 Task: Create Workspace Event Technology Rentals Workspace description Create and manage employee incentive programs. Workspace type Education
Action: Mouse moved to (302, 42)
Screenshot: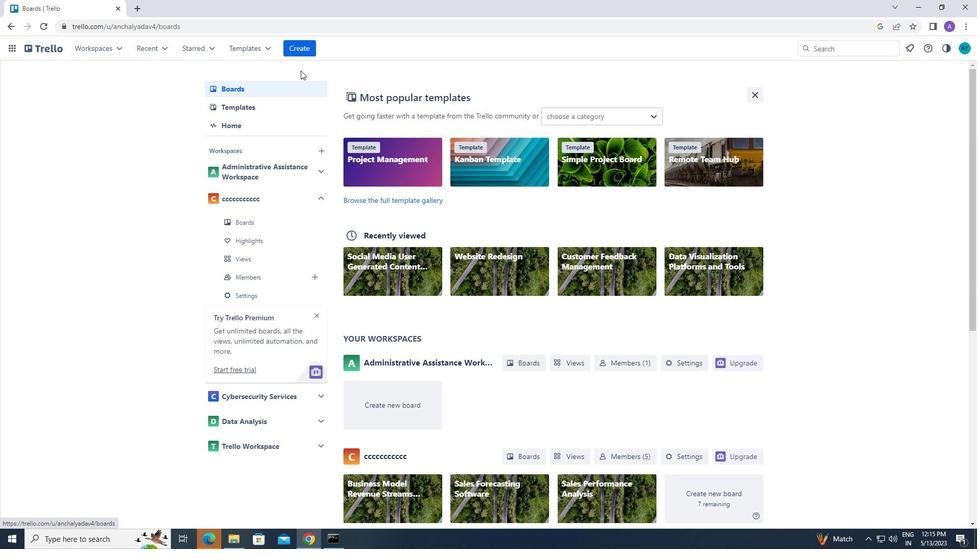 
Action: Mouse pressed left at (302, 42)
Screenshot: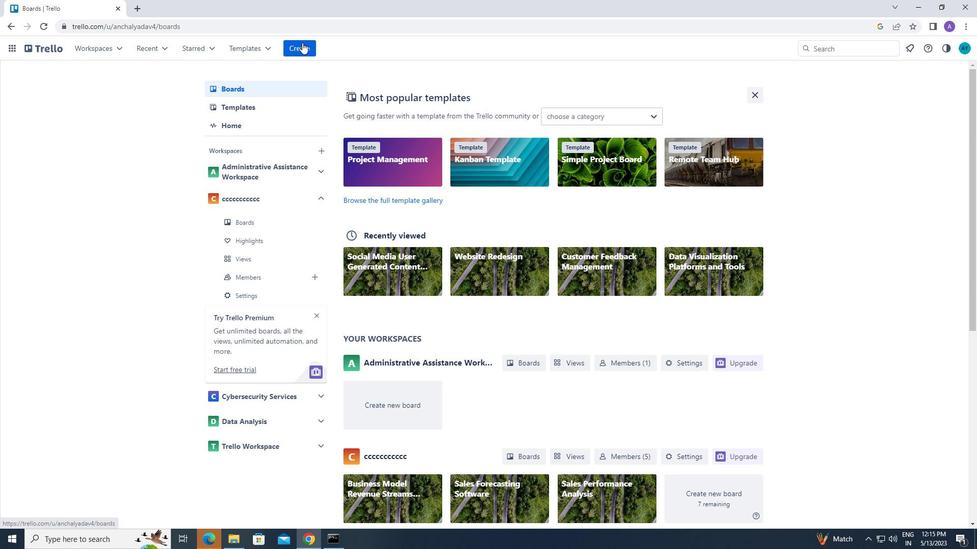 
Action: Mouse moved to (334, 155)
Screenshot: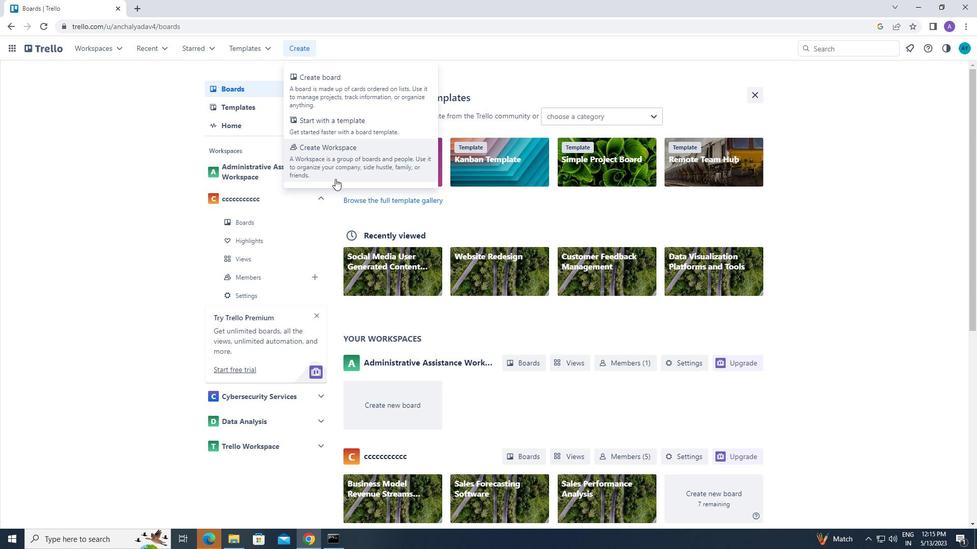 
Action: Mouse pressed left at (334, 155)
Screenshot: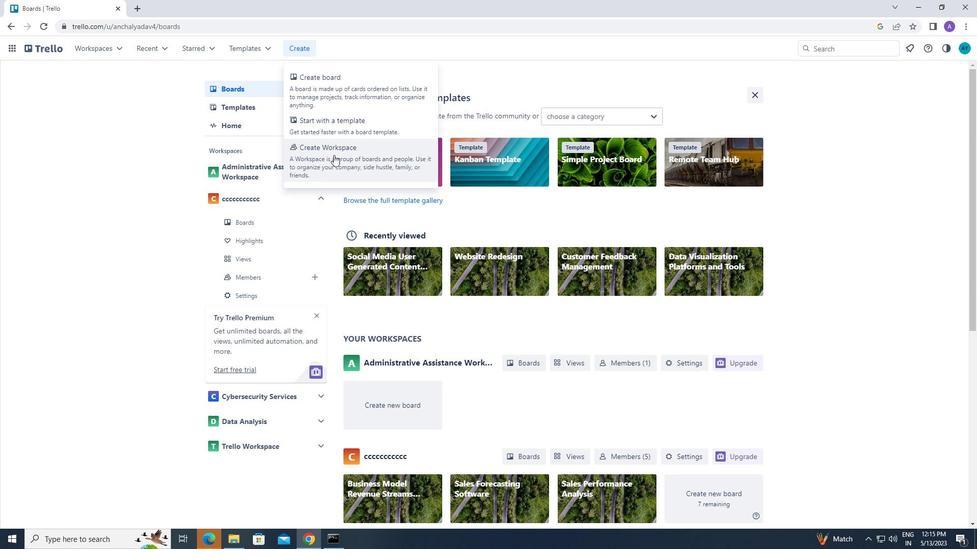 
Action: Mouse moved to (336, 174)
Screenshot: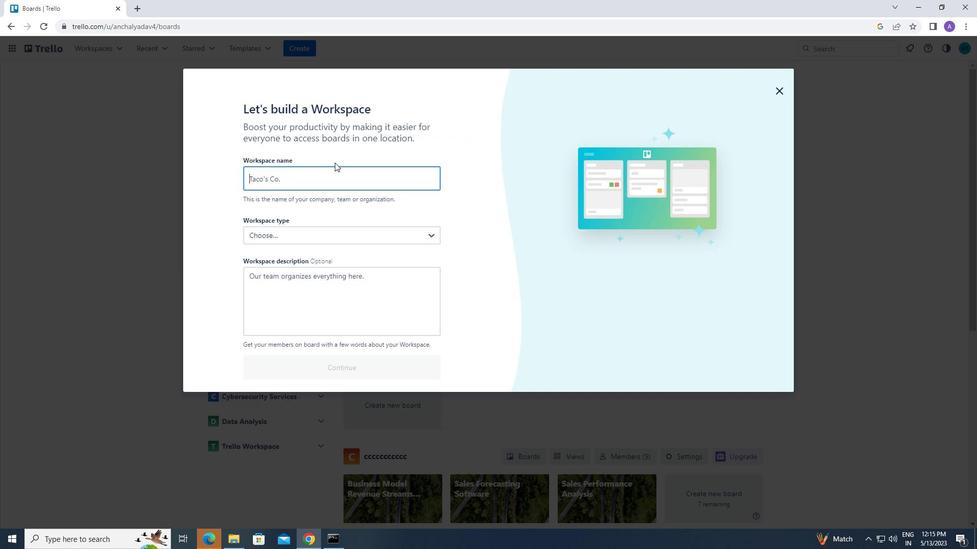 
Action: Mouse pressed left at (336, 174)
Screenshot: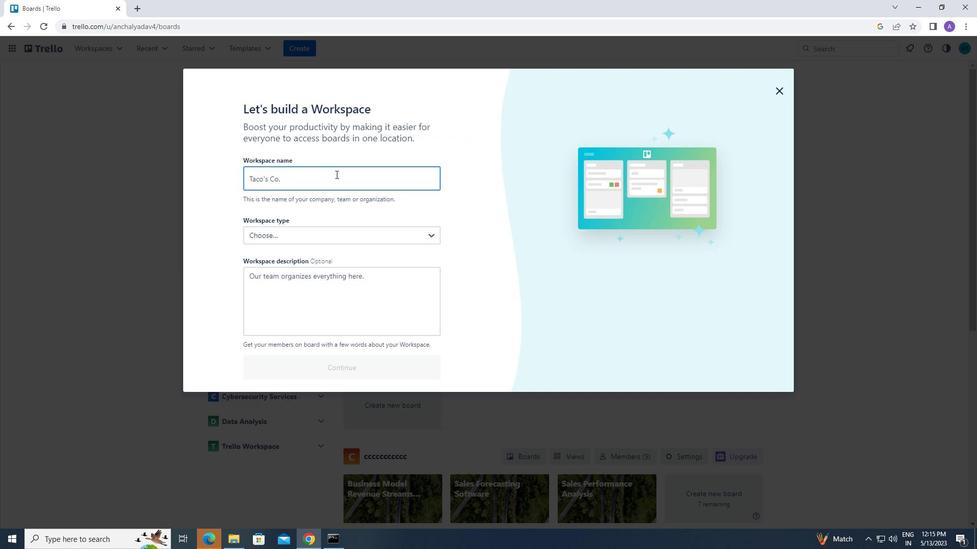 
Action: Key pressed <Key.caps_lock>e<Key.caps_lock>vent<Key.space><Key.caps_lock>t<Key.caps_lock>echnology<Key.space><Key.caps_lock>r<Key.caps_lock>entals
Screenshot: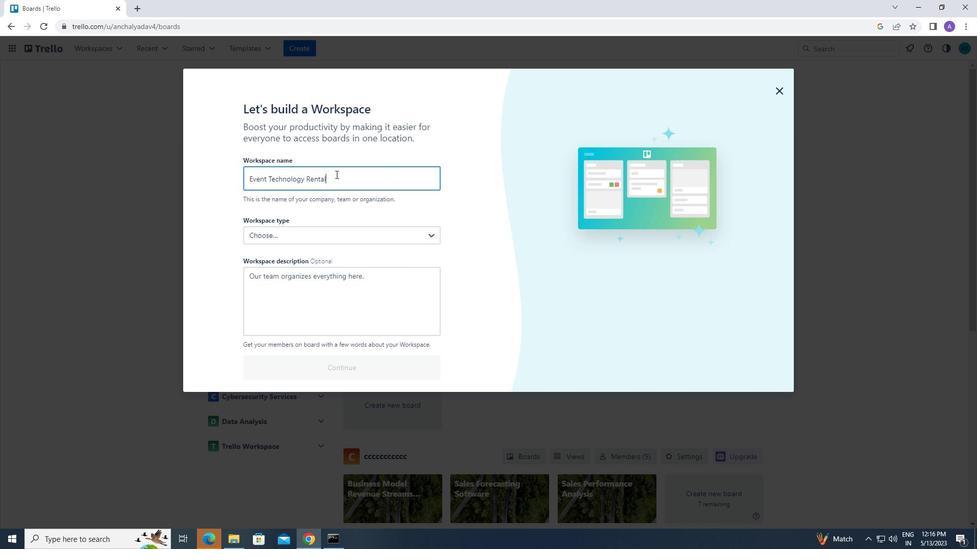 
Action: Mouse moved to (284, 283)
Screenshot: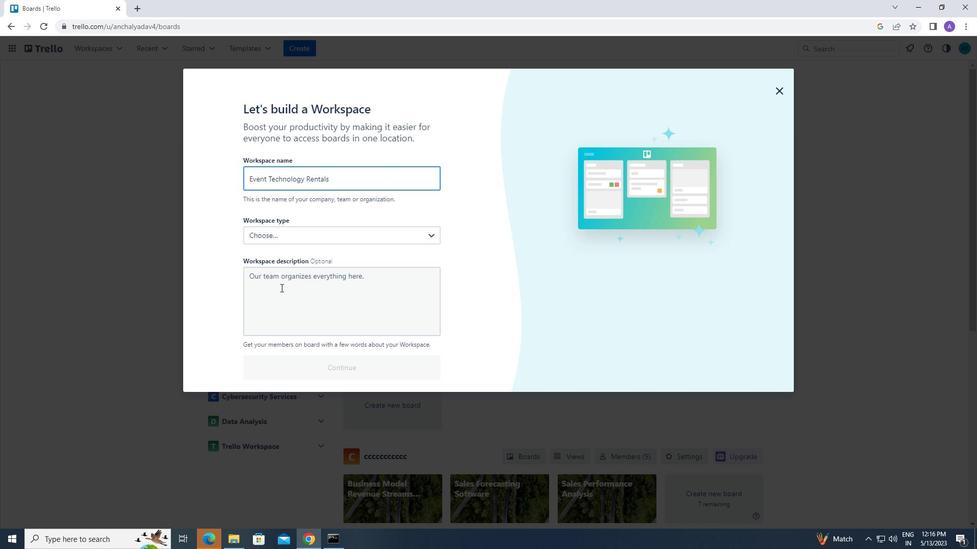 
Action: Mouse pressed left at (284, 283)
Screenshot: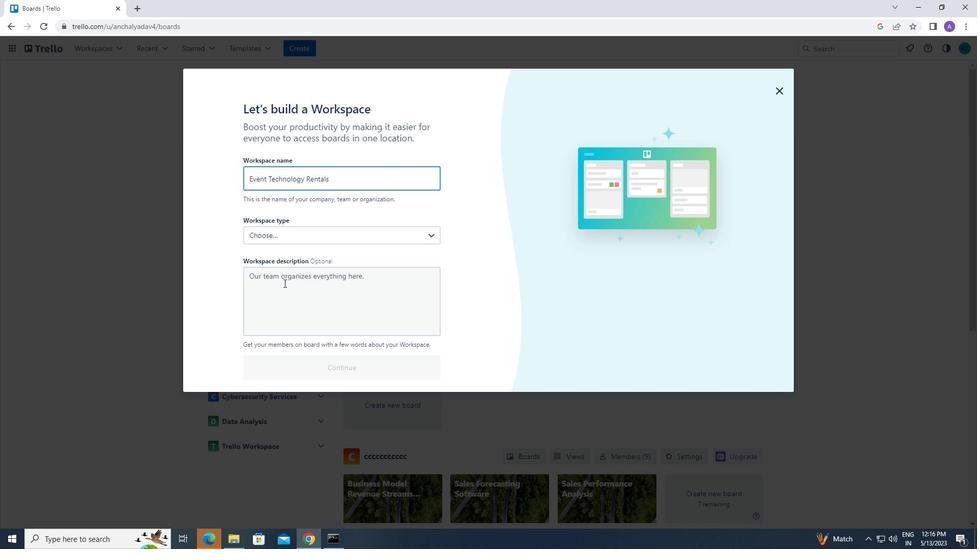 
Action: Key pressed <Key.caps_lock>c<Key.caps_lock>reate<Key.space>and<Key.space>manage<Key.space>employee<Key.space>incentive<Key.space>programs
Screenshot: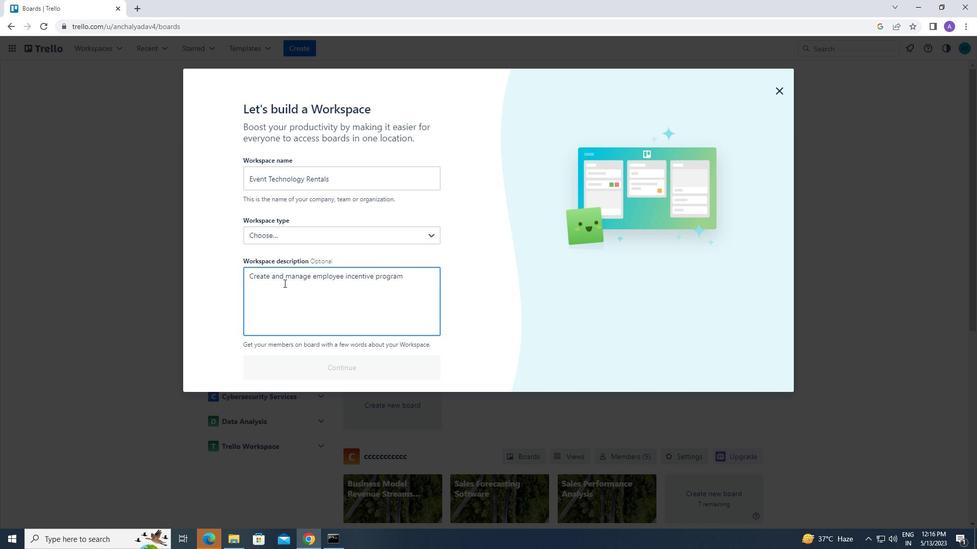 
Action: Mouse moved to (274, 221)
Screenshot: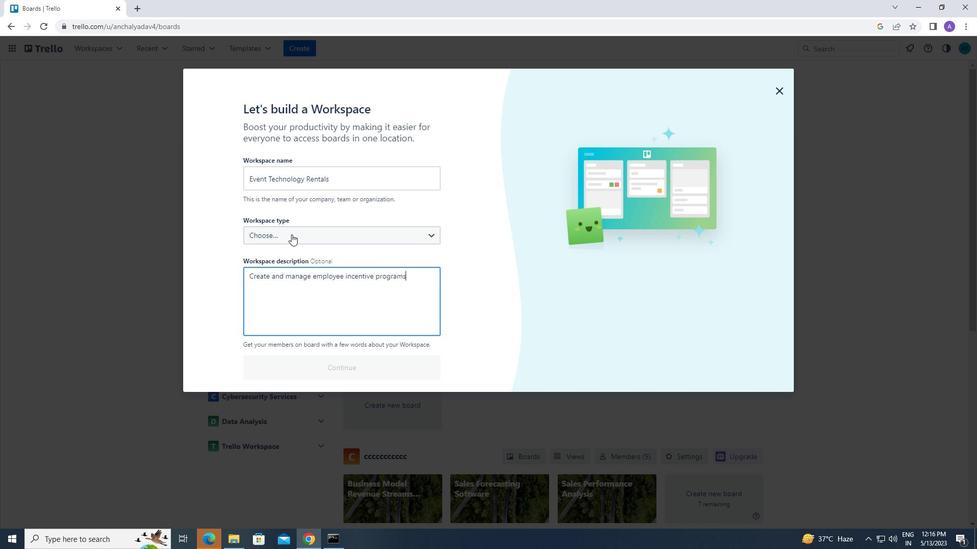 
Action: Mouse pressed left at (274, 221)
Screenshot: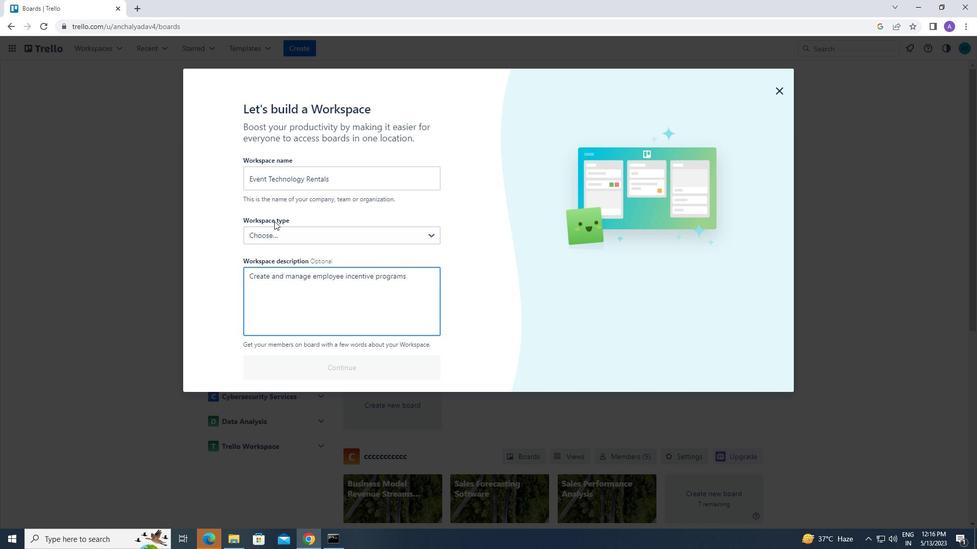 
Action: Mouse moved to (282, 238)
Screenshot: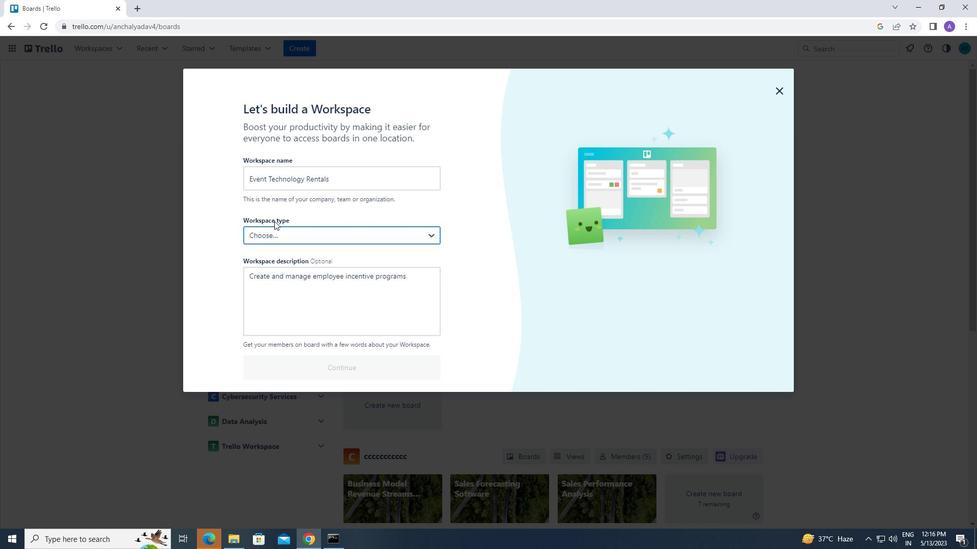 
Action: Mouse pressed left at (282, 238)
Screenshot: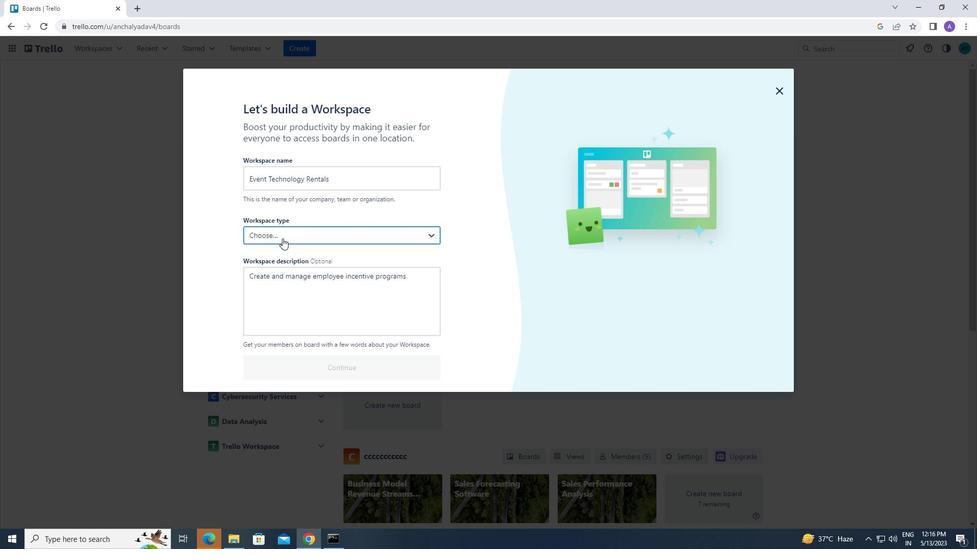 
Action: Mouse moved to (271, 353)
Screenshot: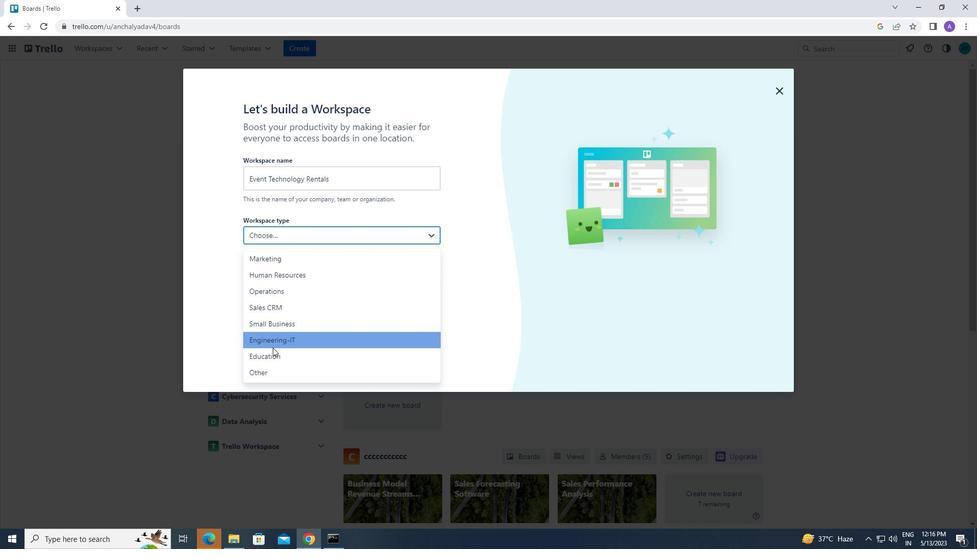 
Action: Mouse pressed left at (271, 353)
Screenshot: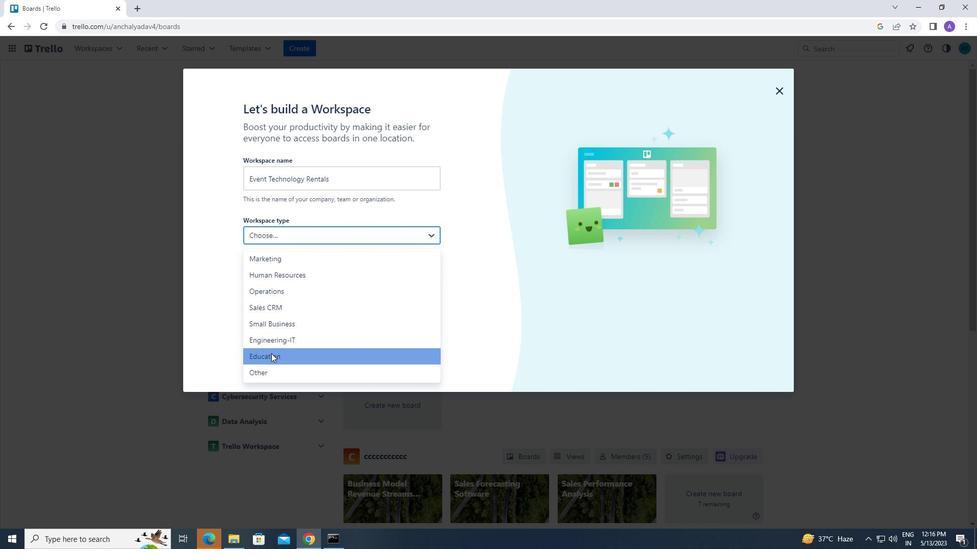 
Action: Mouse moved to (290, 365)
Screenshot: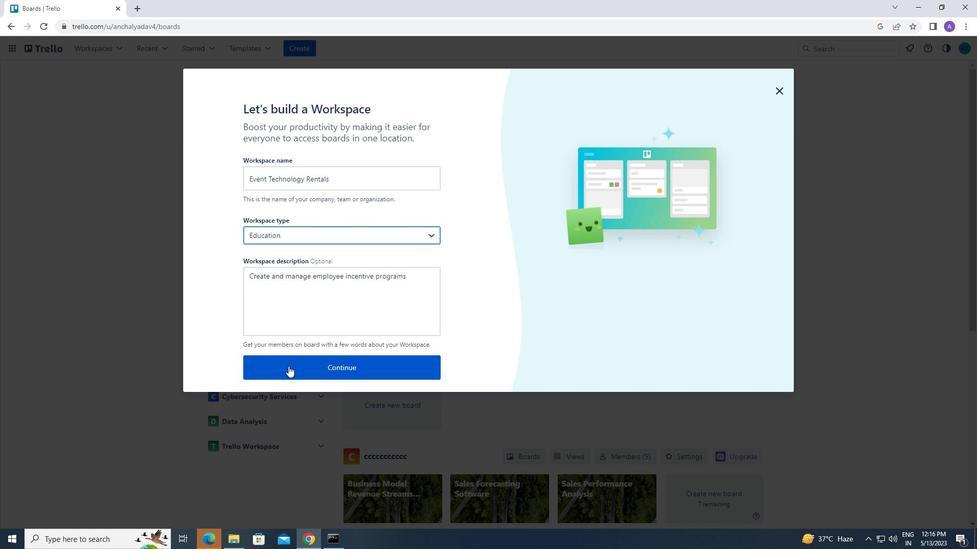 
Action: Mouse pressed left at (290, 365)
Screenshot: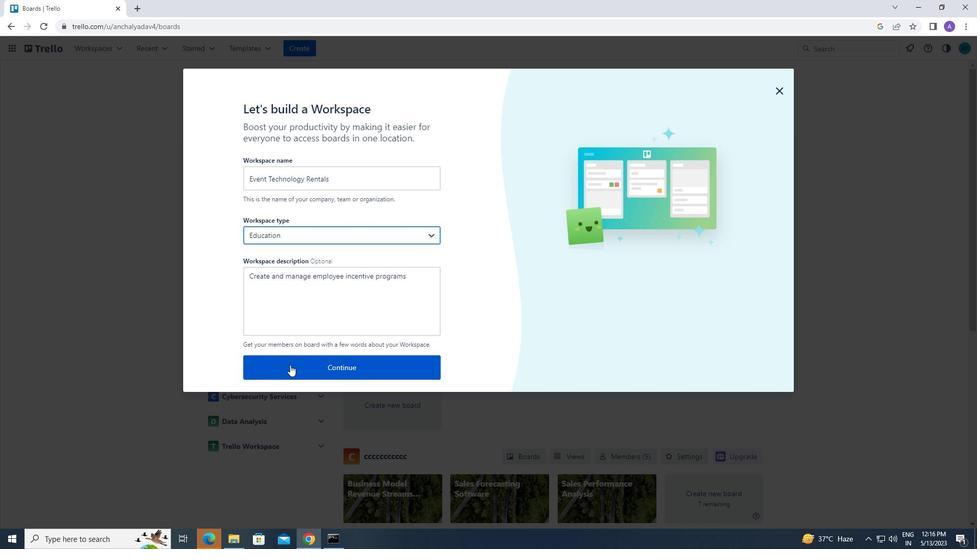 
